 Task: Sort the products in the category "Scones" by unit price (high first).
Action: Mouse pressed left at (17, 90)
Screenshot: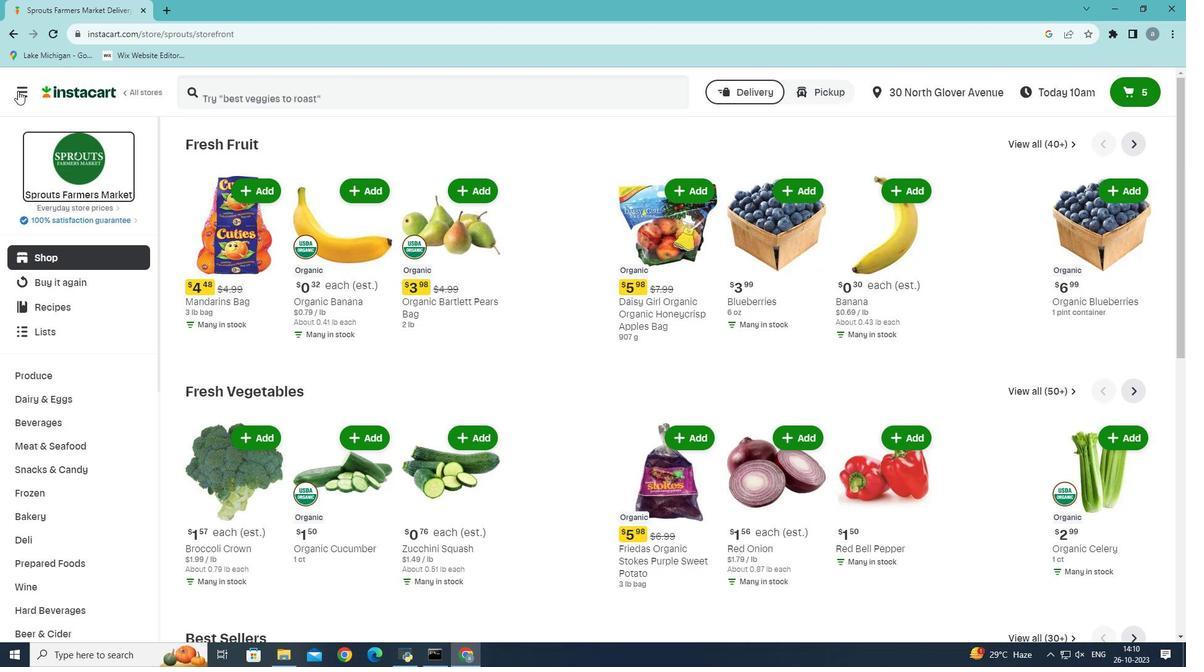 
Action: Mouse moved to (51, 366)
Screenshot: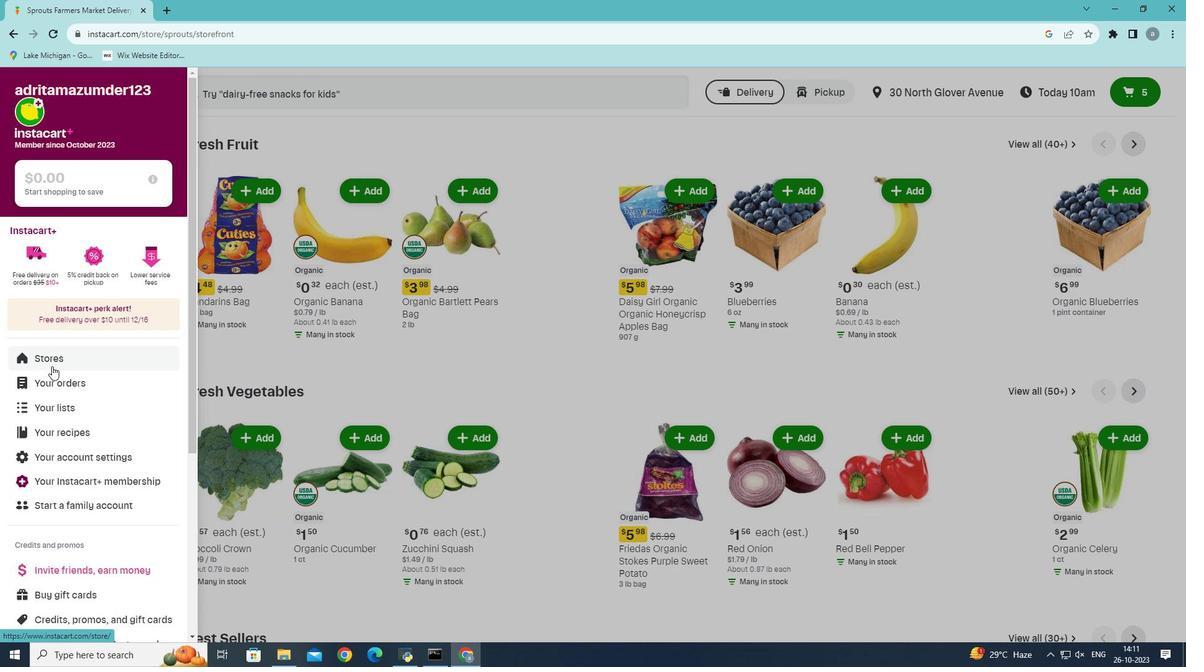 
Action: Mouse pressed left at (51, 366)
Screenshot: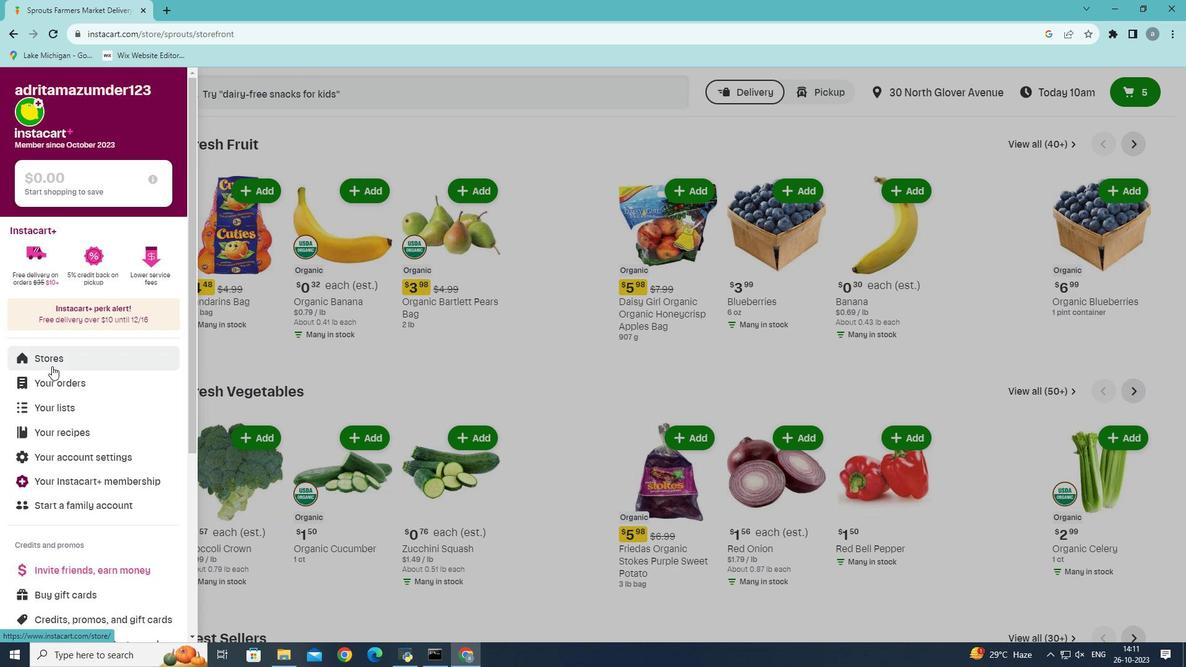 
Action: Mouse moved to (299, 140)
Screenshot: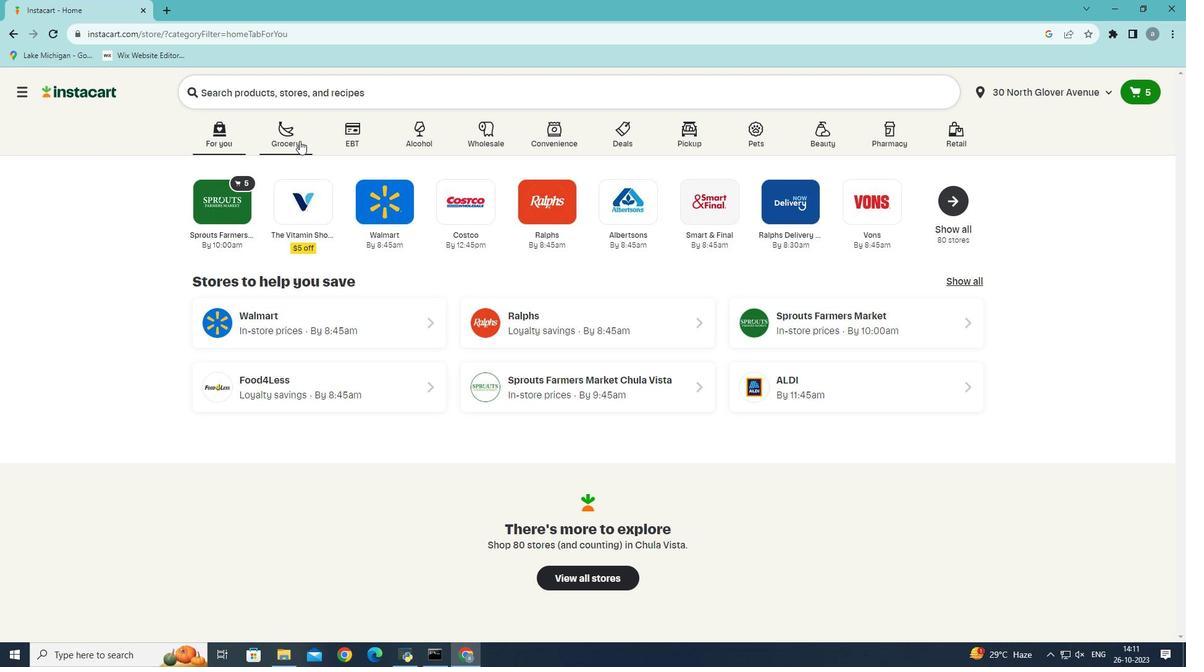 
Action: Mouse pressed left at (299, 140)
Screenshot: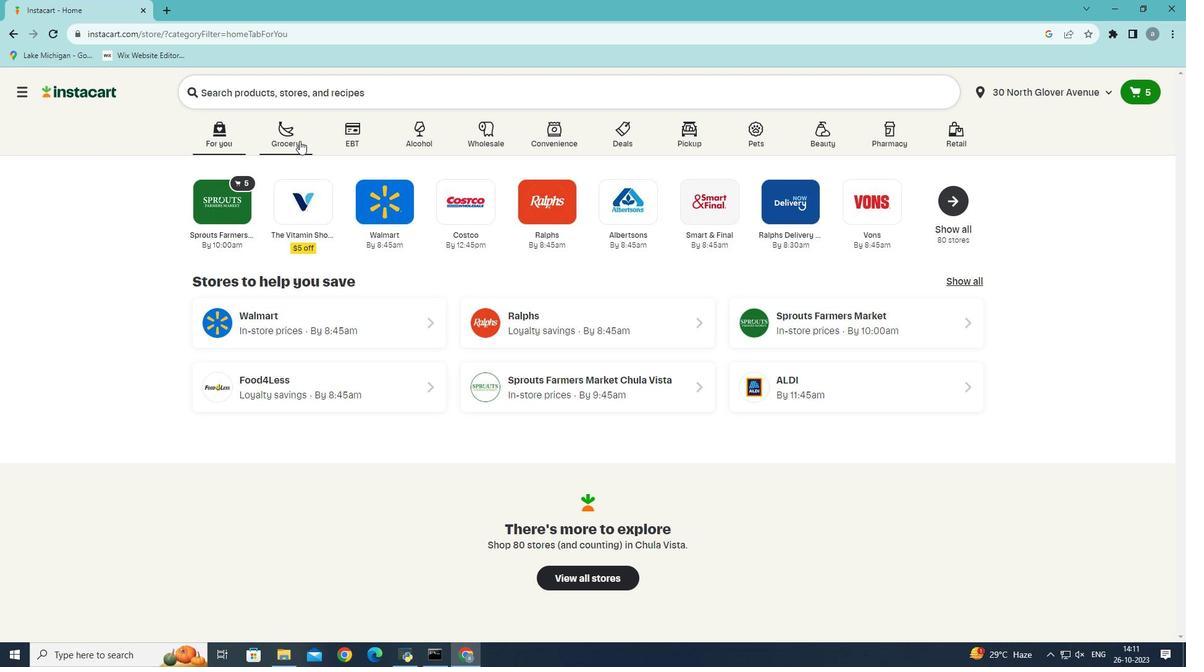 
Action: Mouse moved to (290, 367)
Screenshot: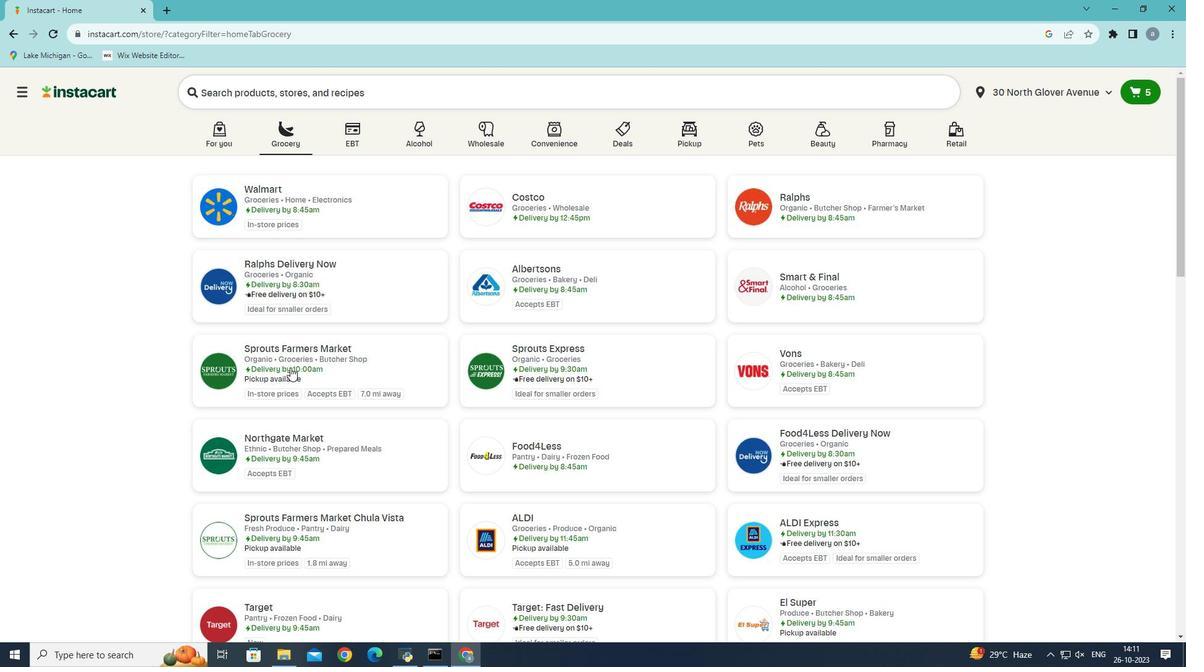 
Action: Mouse pressed left at (290, 367)
Screenshot: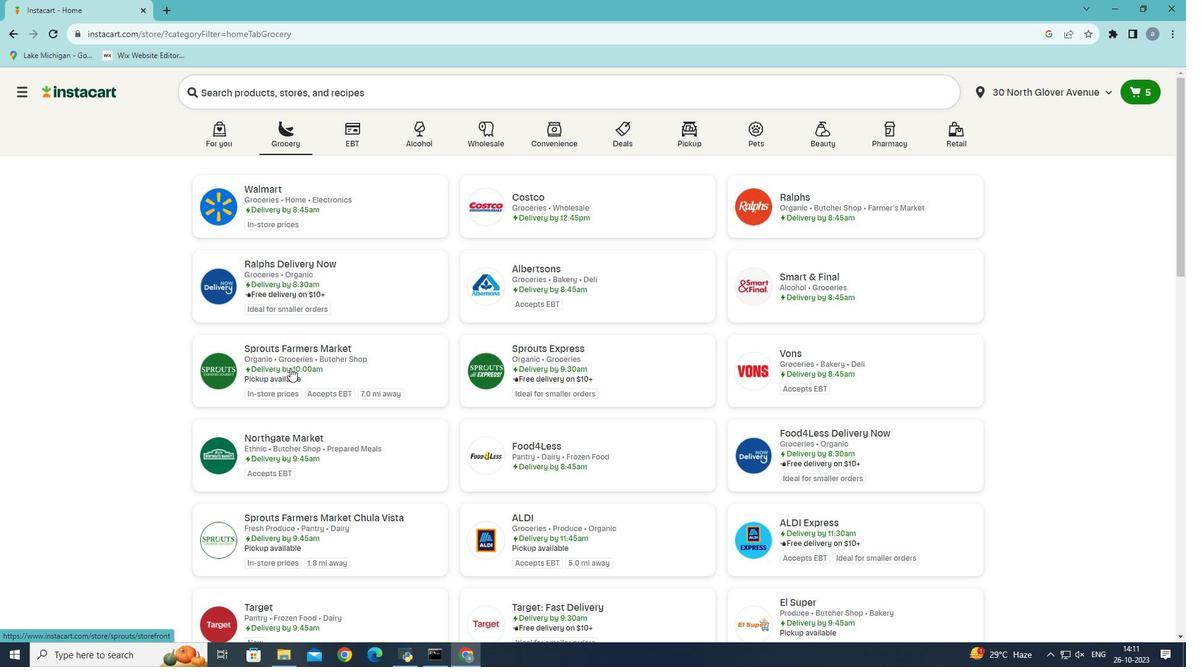 
Action: Mouse moved to (41, 514)
Screenshot: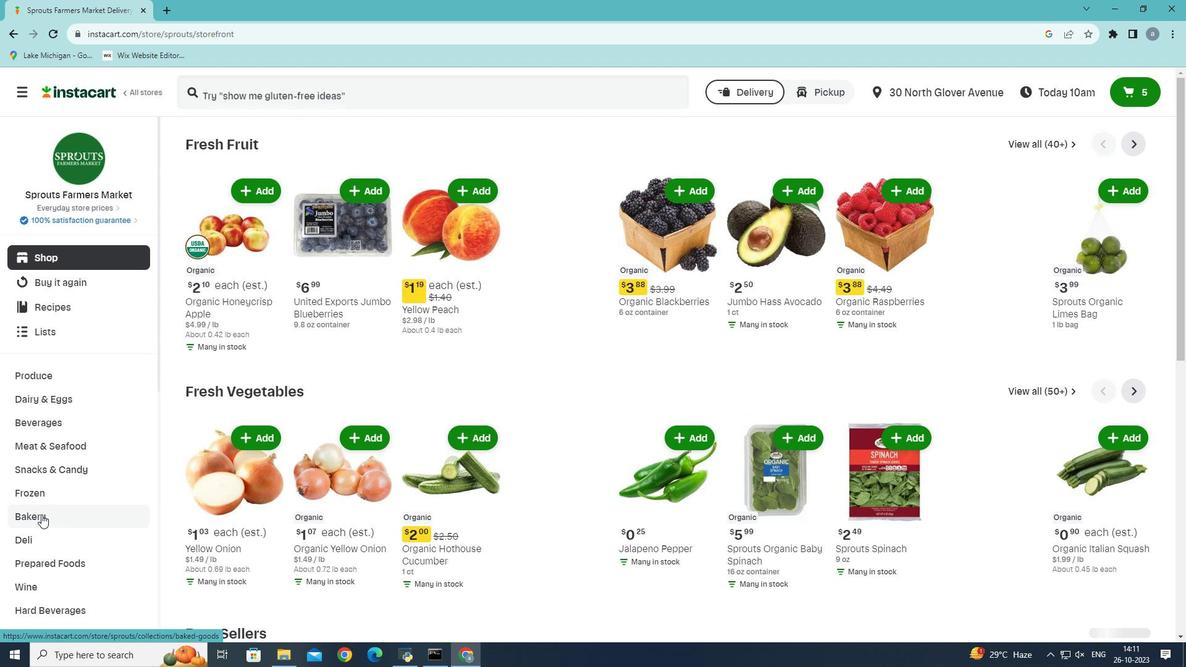 
Action: Mouse pressed left at (41, 514)
Screenshot: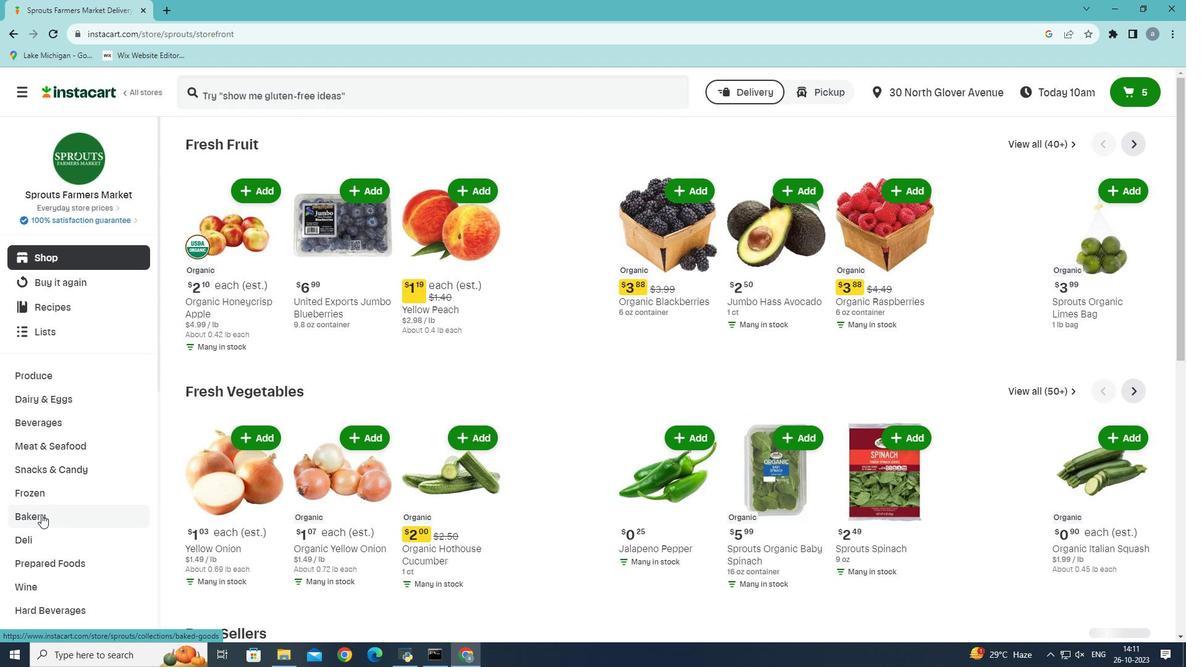 
Action: Mouse moved to (752, 168)
Screenshot: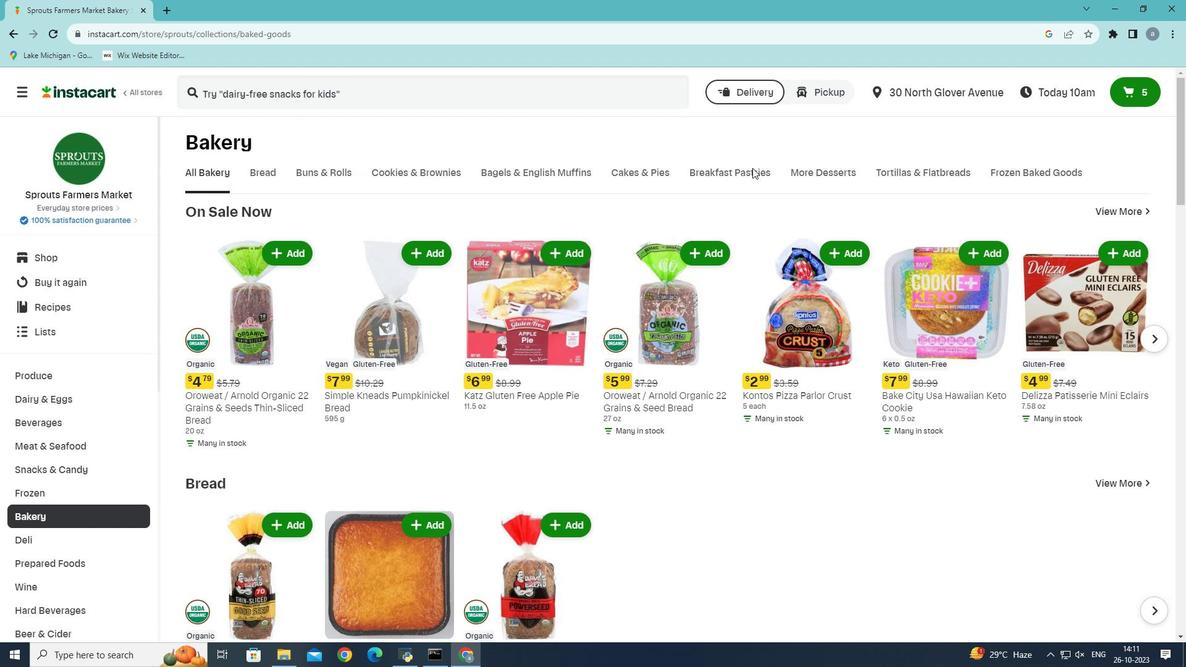 
Action: Mouse pressed left at (752, 168)
Screenshot: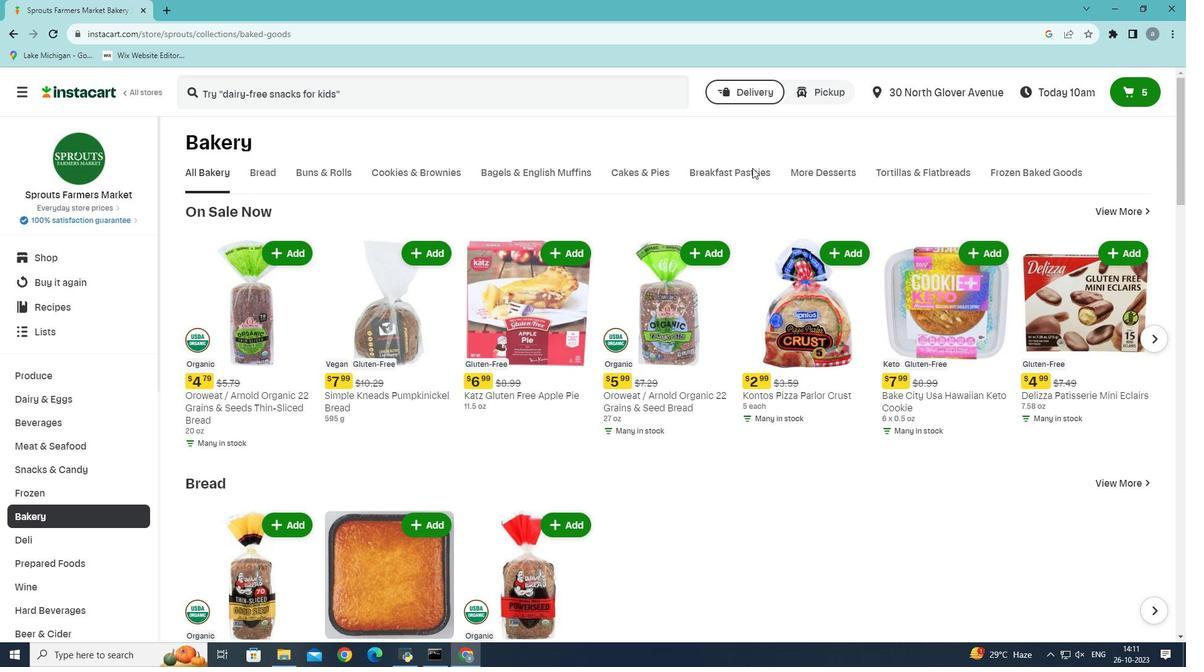 
Action: Mouse moved to (657, 224)
Screenshot: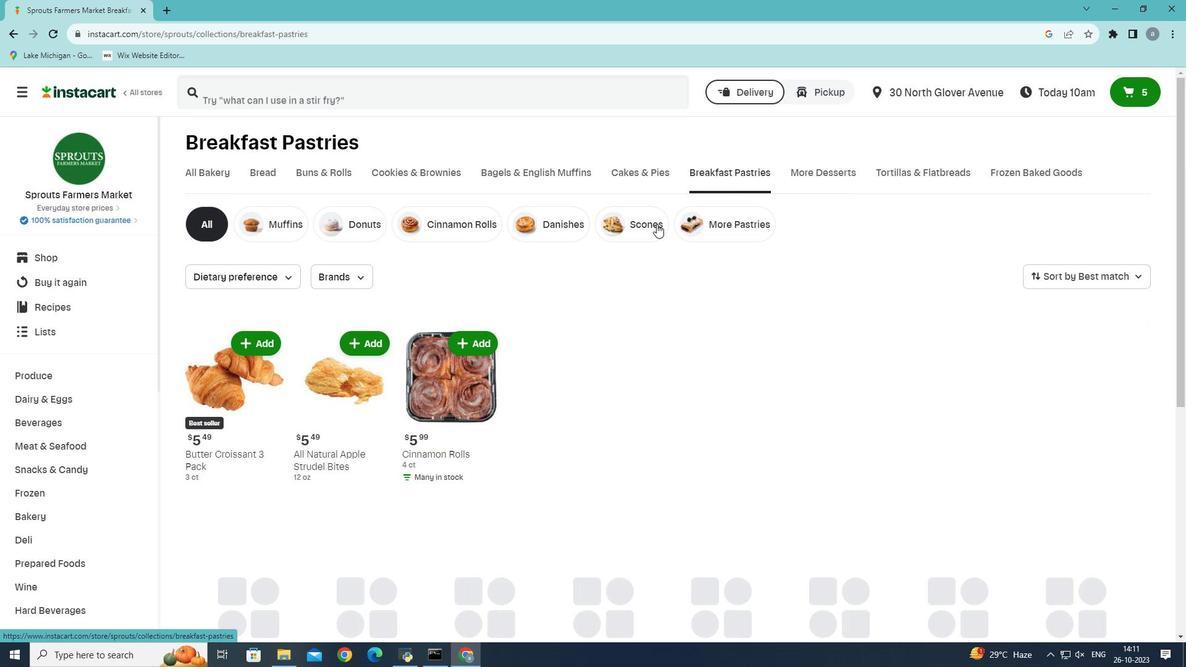 
Action: Mouse pressed left at (657, 224)
Screenshot: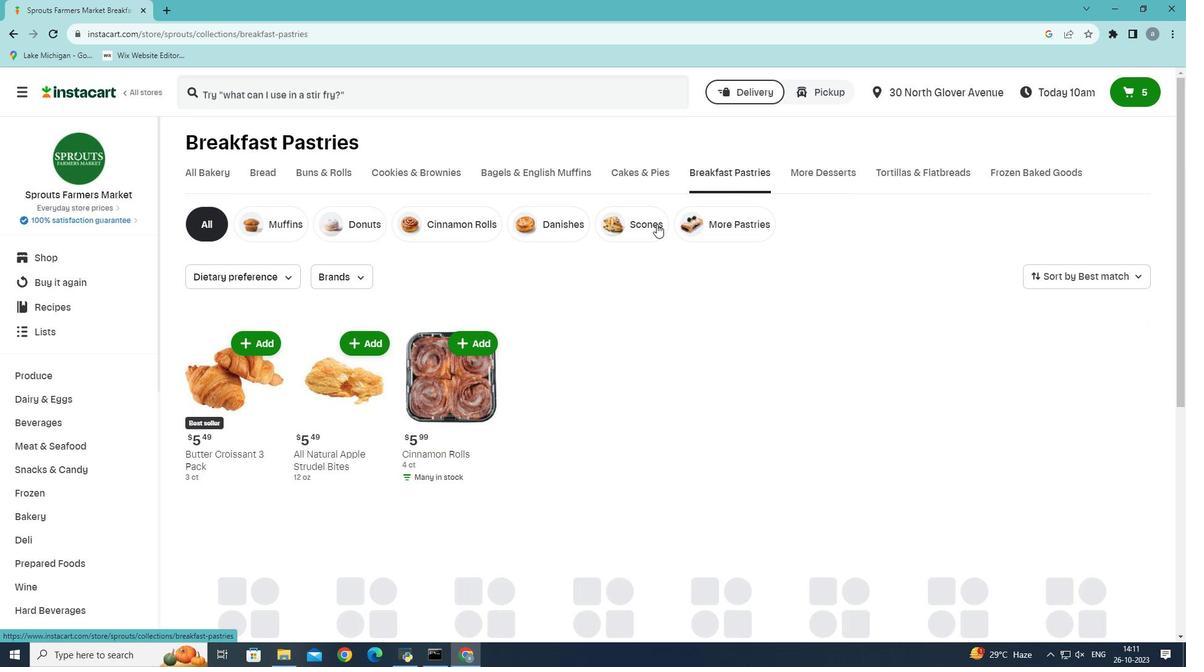 
Action: Mouse moved to (1145, 272)
Screenshot: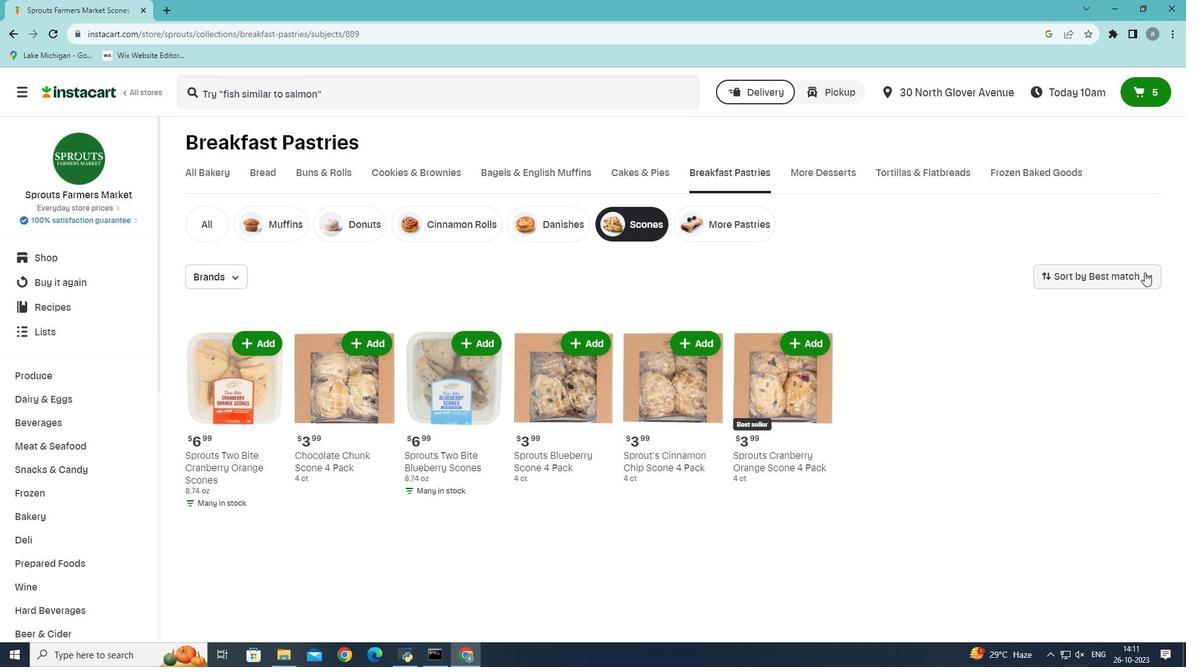 
Action: Mouse pressed left at (1145, 272)
Screenshot: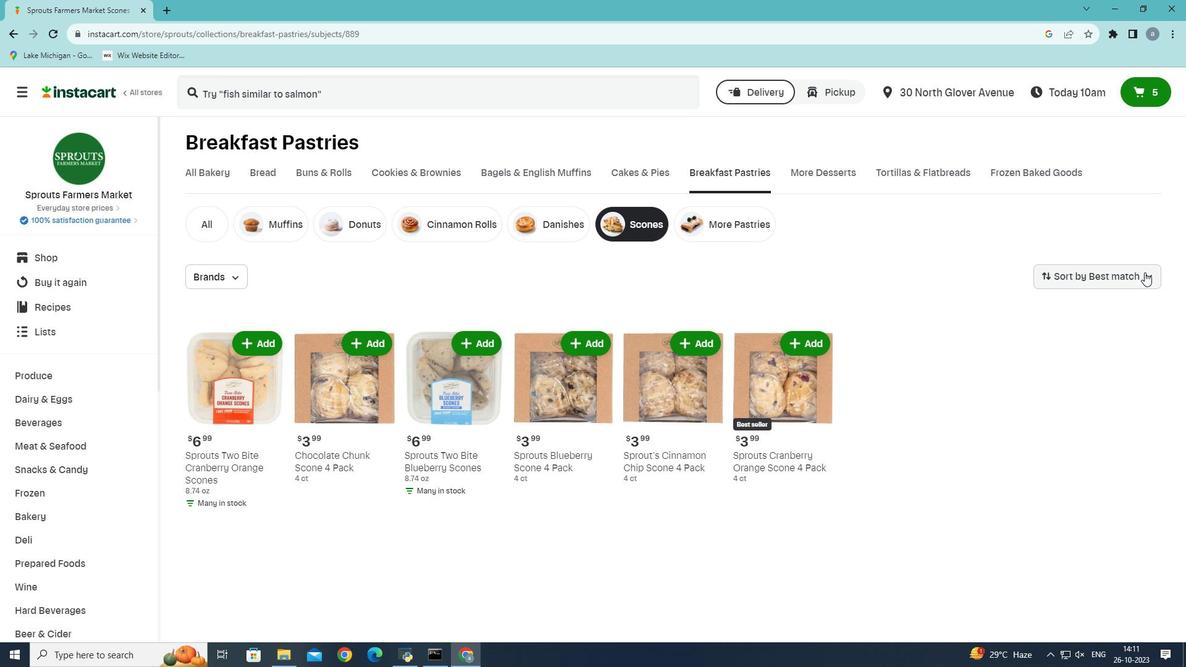 
Action: Mouse moved to (1109, 430)
Screenshot: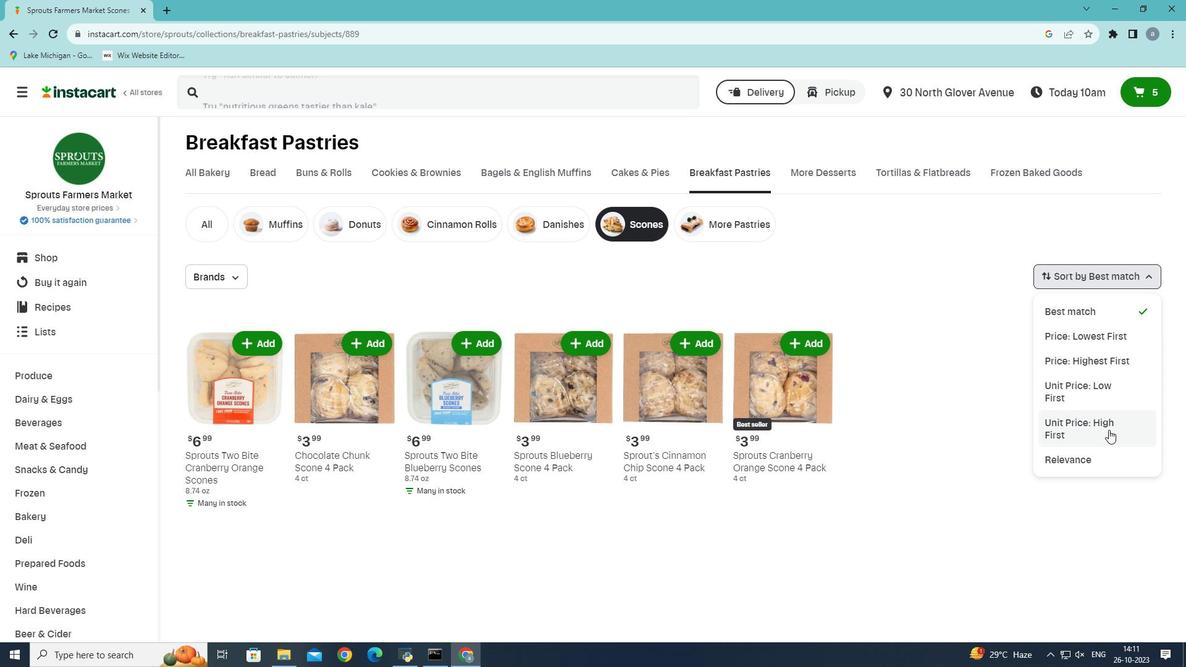 
Action: Mouse pressed left at (1109, 430)
Screenshot: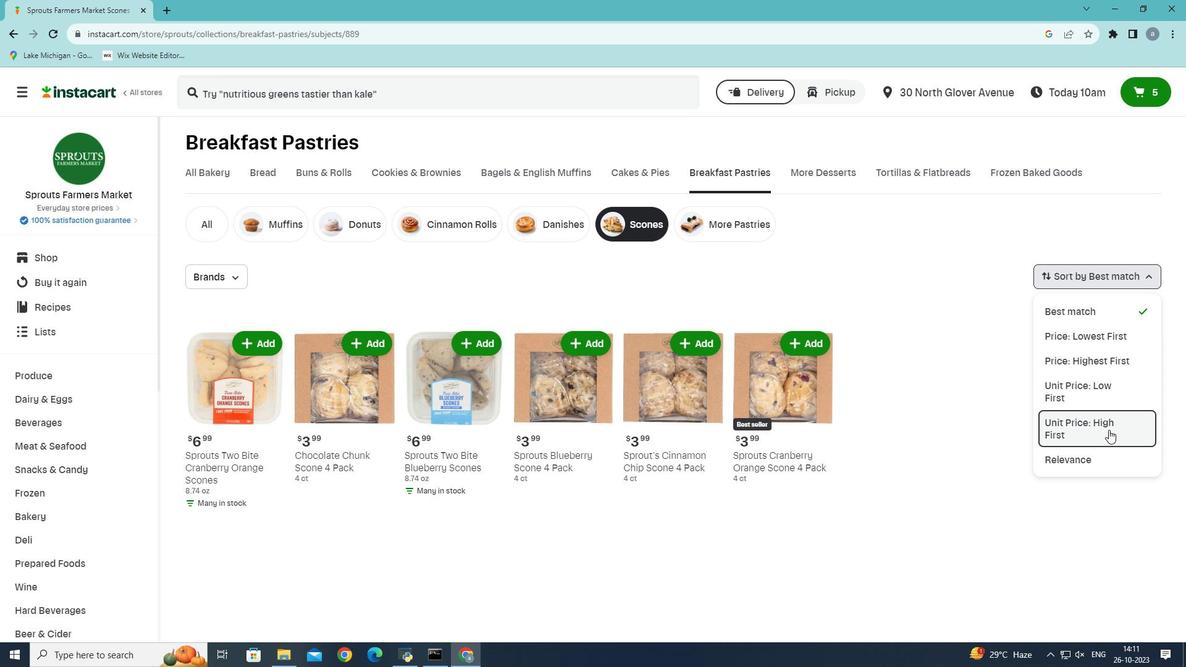 
Action: Mouse moved to (1077, 415)
Screenshot: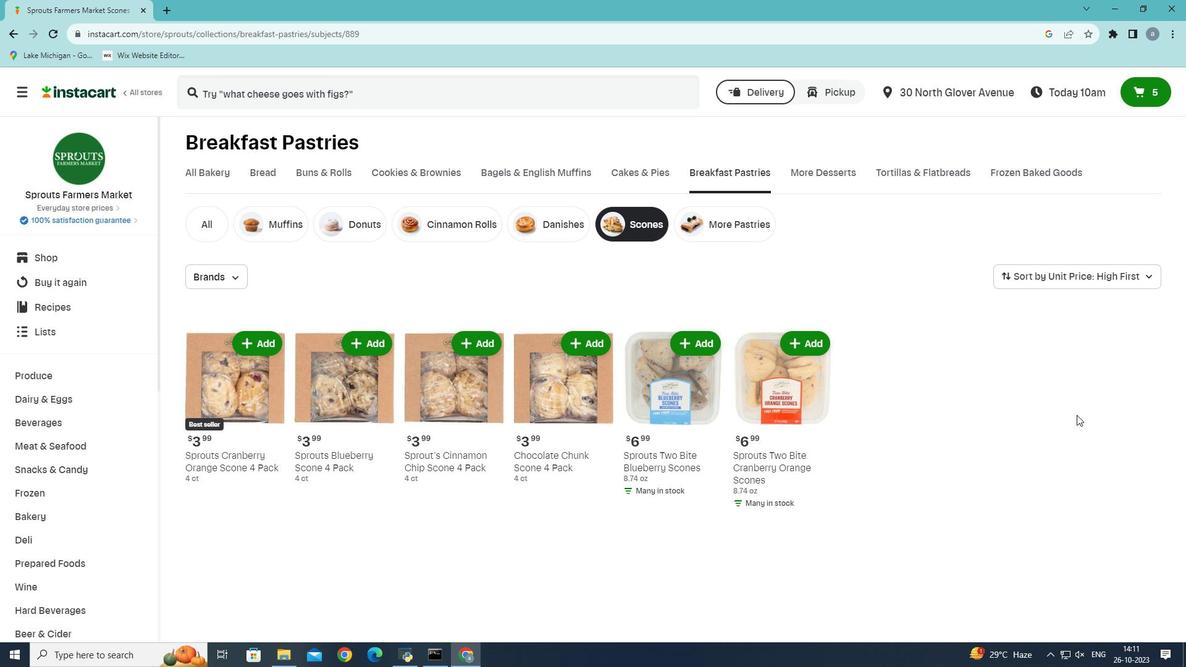 
